Task: Create List Employee Engagement in Board Resource Allocation Software to Workspace Data Analysis and Reporting. Create List Recruitment in Board Influencer Identification to Workspace Data Analysis and Reporting. Create List Onboarding in Board Employee Performance Management and Coaching to Workspace Data Analysis and Reporting
Action: Mouse moved to (107, 415)
Screenshot: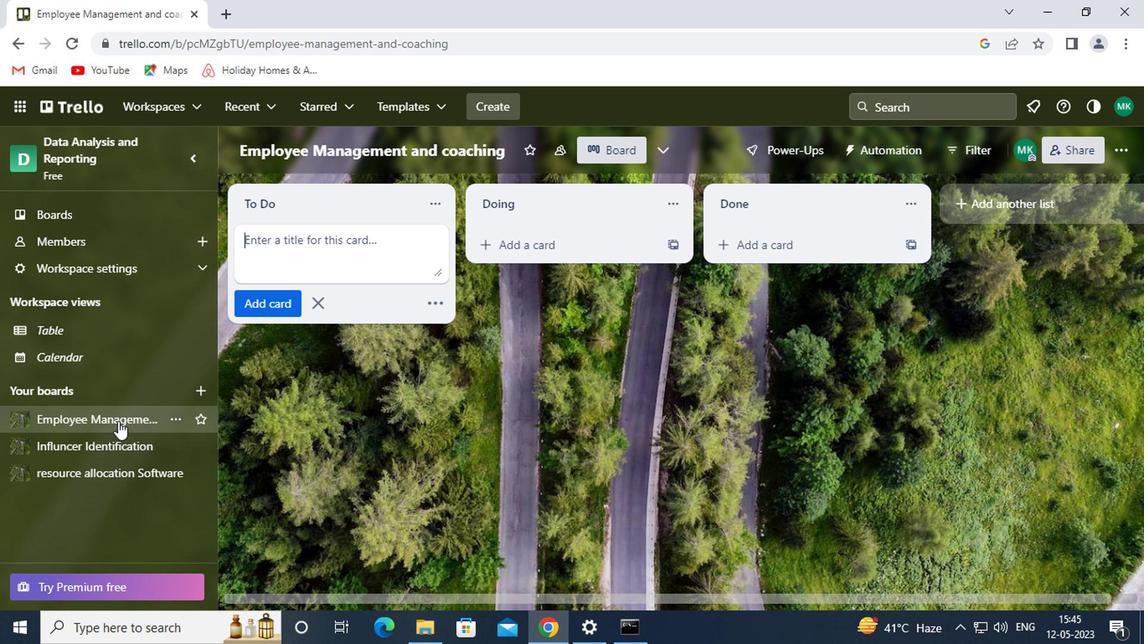 
Action: Mouse pressed left at (107, 415)
Screenshot: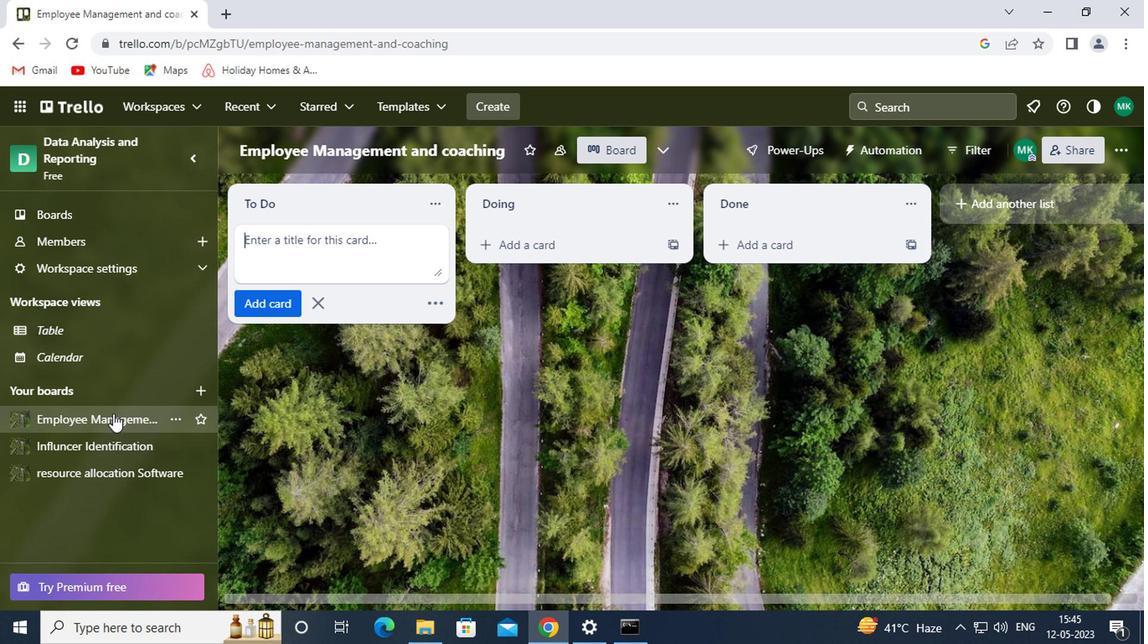 
Action: Mouse moved to (1017, 200)
Screenshot: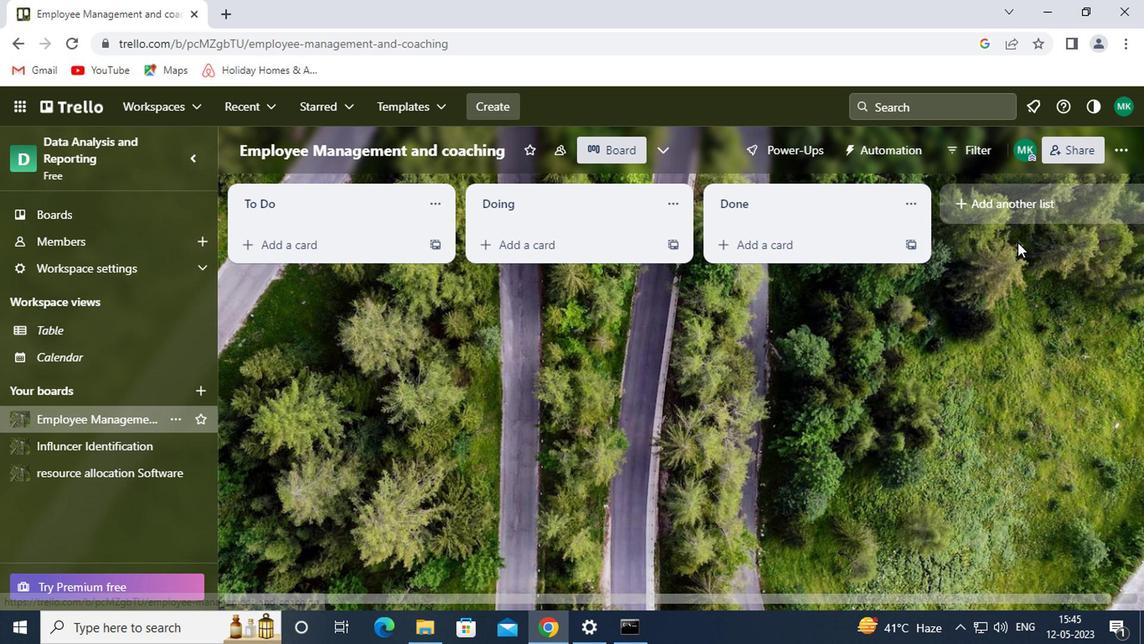 
Action: Mouse pressed left at (1017, 200)
Screenshot: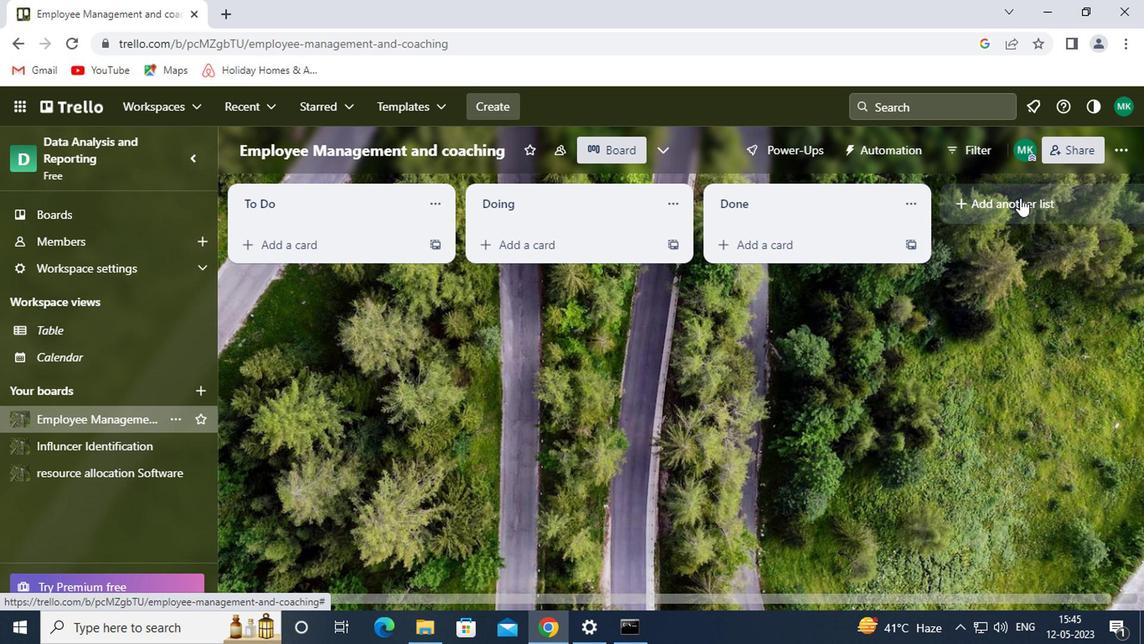 
Action: Mouse moved to (92, 473)
Screenshot: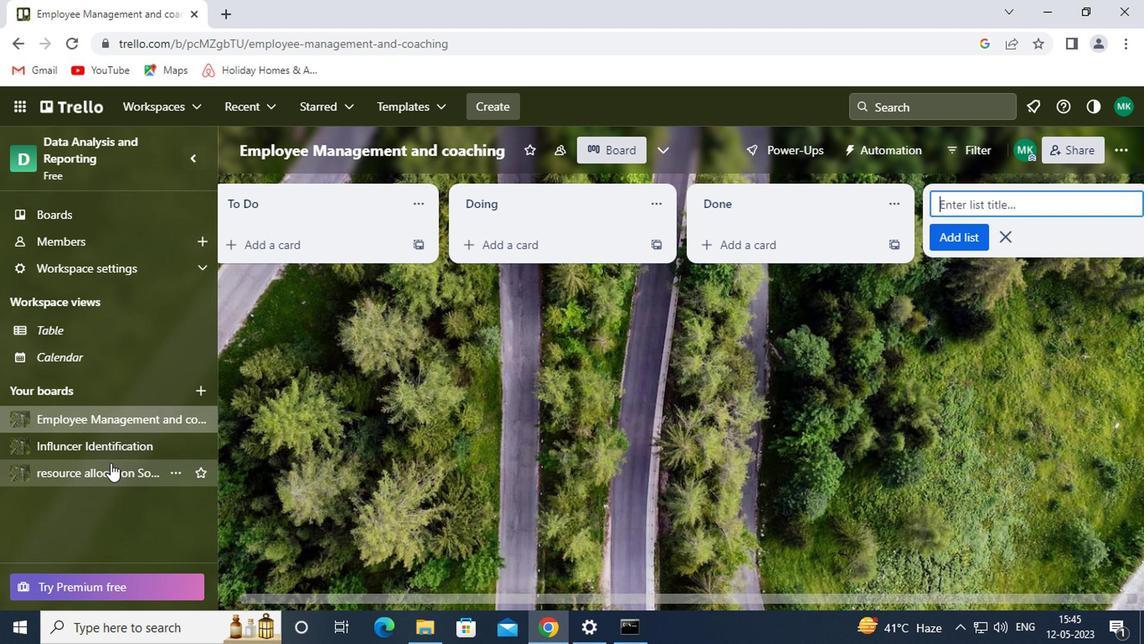 
Action: Mouse pressed left at (92, 473)
Screenshot: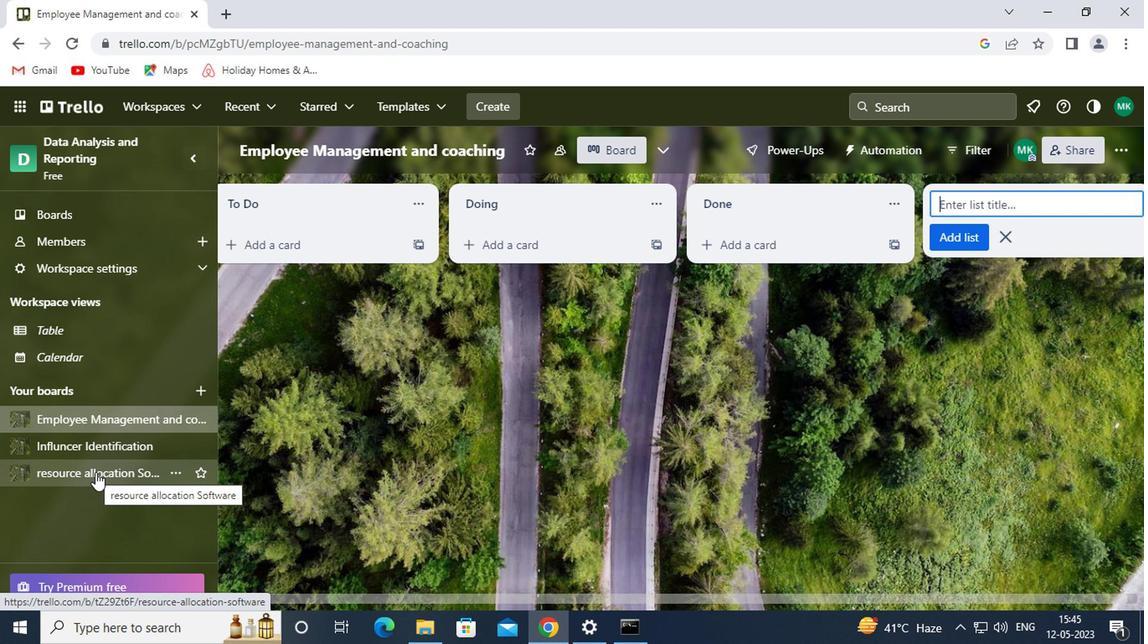 
Action: Mouse moved to (319, 211)
Screenshot: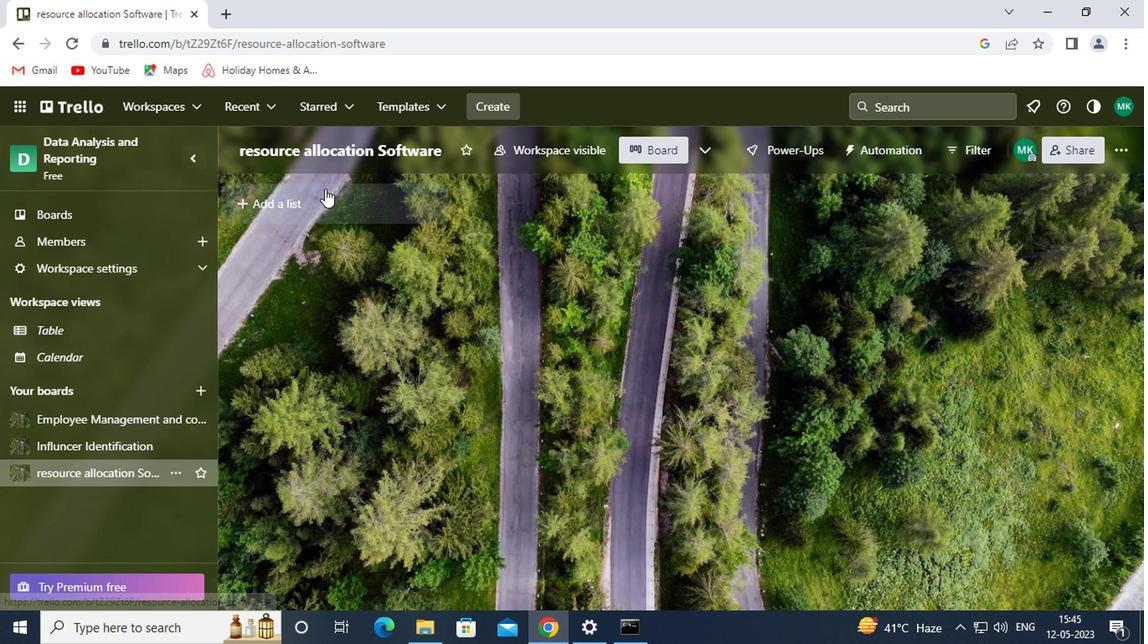 
Action: Mouse pressed left at (319, 211)
Screenshot: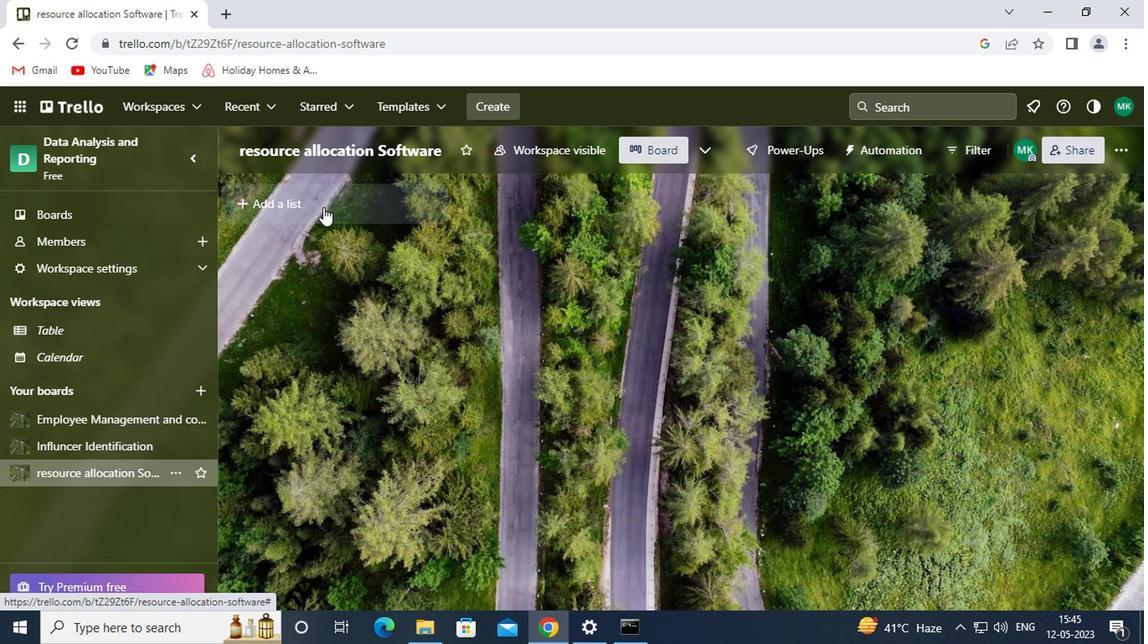 
Action: Mouse moved to (311, 206)
Screenshot: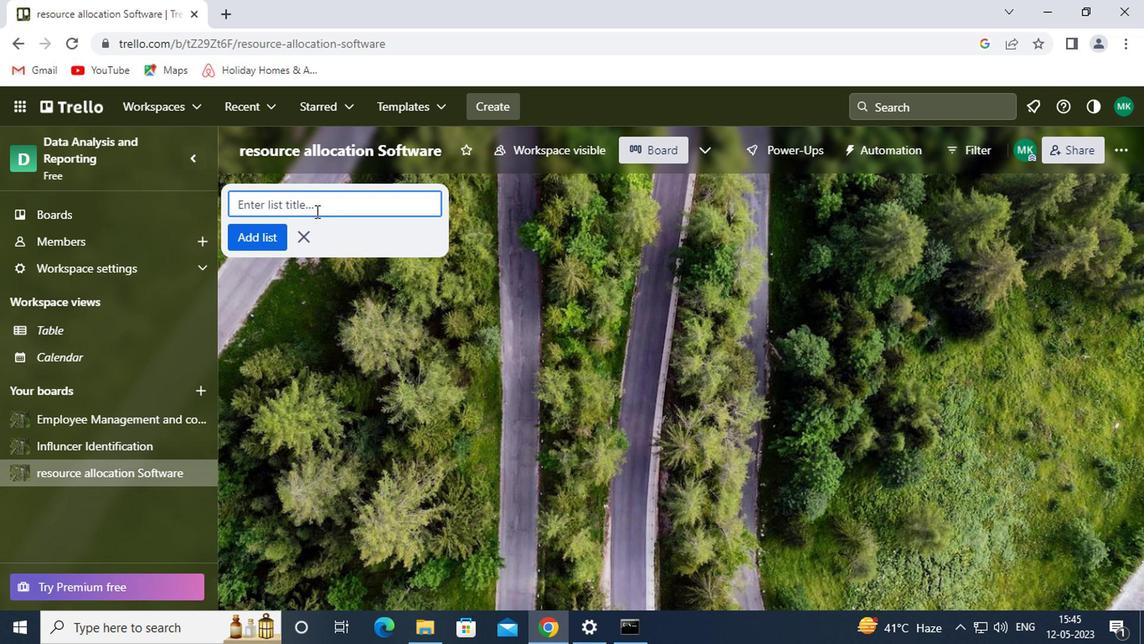 
Action: Key pressed <Key.shift>EMPLOYR<Key.backspace>EE<Key.space><Key.shift>ENGAGEMENT<Key.enter>
Screenshot: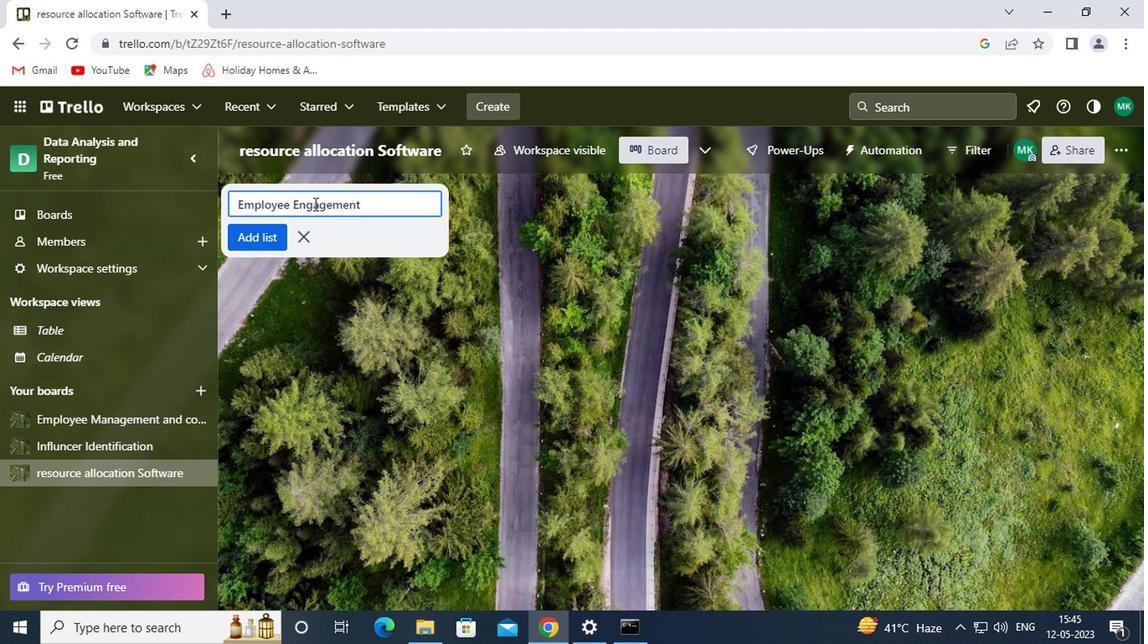 
Action: Mouse moved to (122, 448)
Screenshot: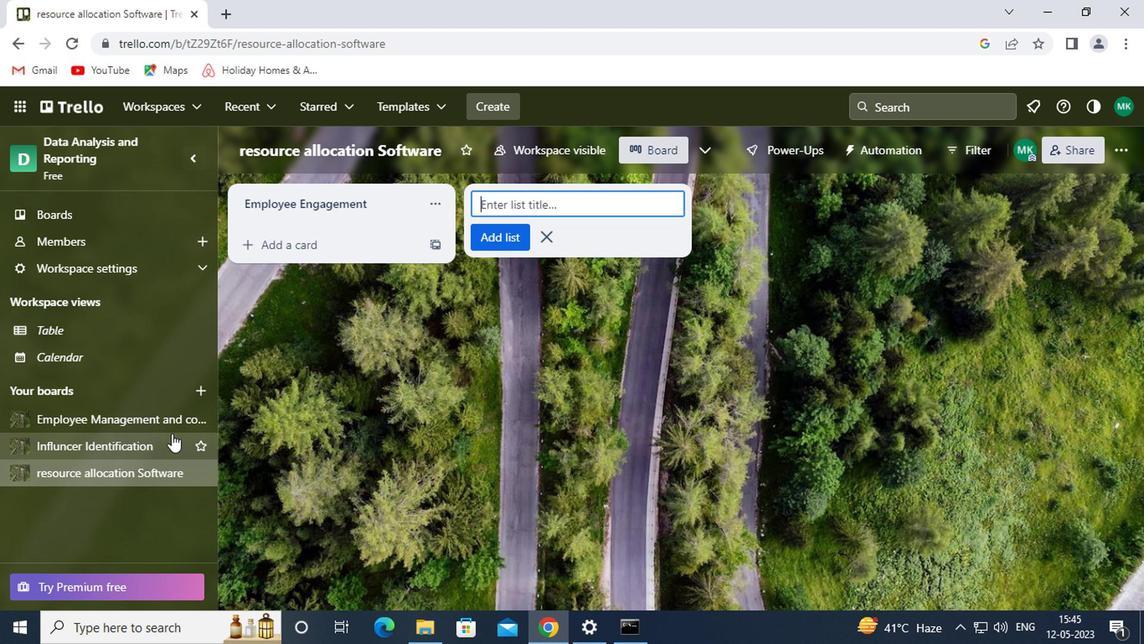 
Action: Mouse pressed left at (122, 448)
Screenshot: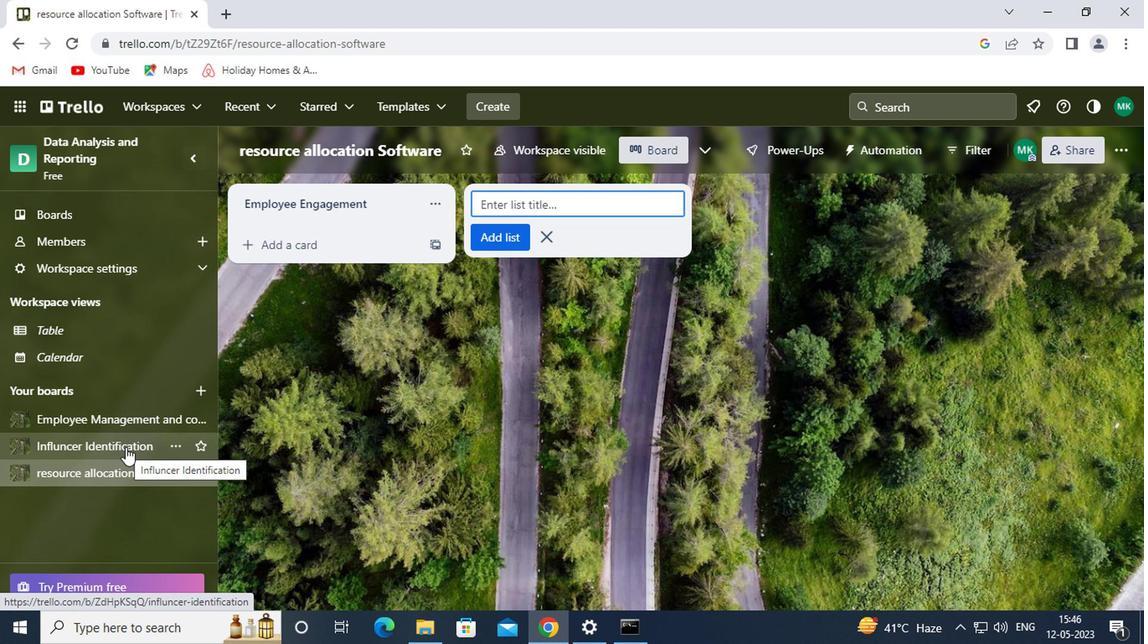 
Action: Mouse moved to (973, 194)
Screenshot: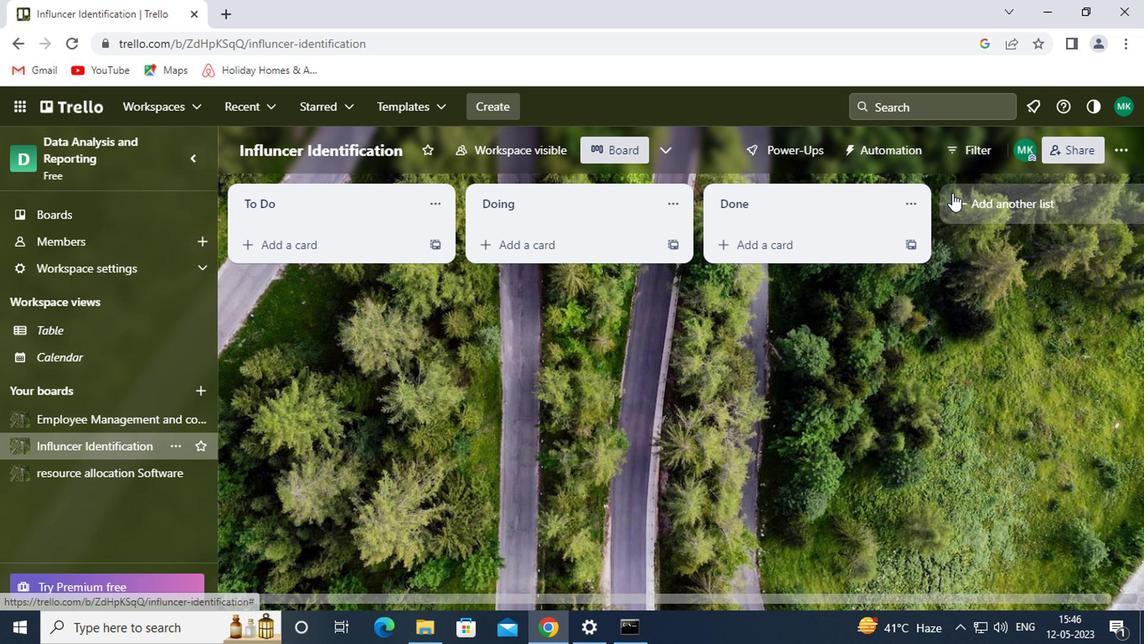 
Action: Mouse pressed left at (973, 194)
Screenshot: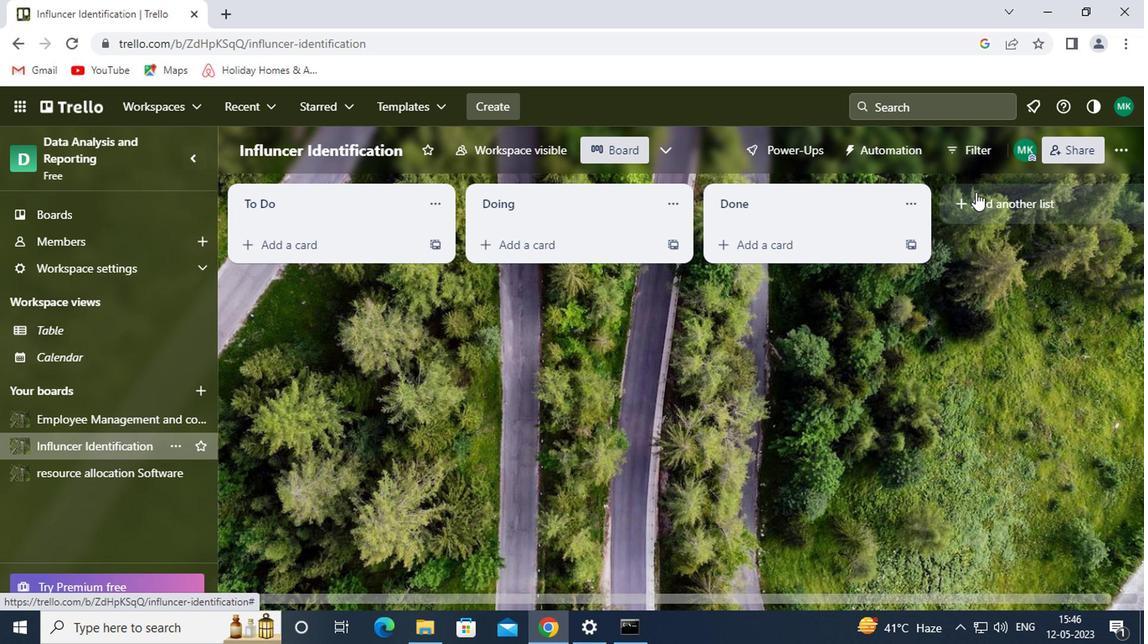 
Action: Mouse moved to (966, 211)
Screenshot: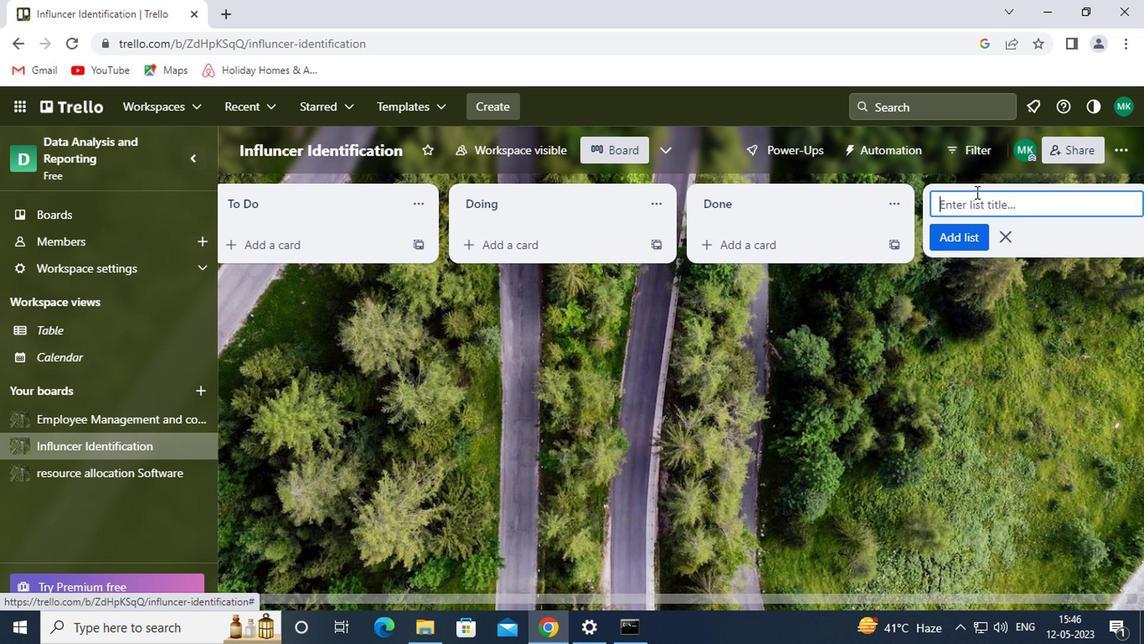 
Action: Key pressed <Key.shift><Key.shift><Key.shift><Key.shift><Key.shift><Key.shift><Key.shift><Key.shift><Key.shift><Key.shift><Key.shift><Key.shift><Key.shift><Key.shift><Key.shift><Key.shift><Key.shift><Key.shift><Key.shift><Key.shift><Key.shift><Key.shift><Key.shift><Key.shift><Key.shift><Key.shift><Key.shift><Key.shift><Key.shift><Key.shift><Key.shift><Key.shift><Key.shift><Key.shift><Key.shift><Key.shift><Key.shift><Key.shift><Key.shift><Key.shift><Key.shift><Key.shift><Key.shift><Key.shift><Key.shift><Key.shift><Key.shift><Key.shift><Key.shift><Key.shift><Key.shift><Key.shift><Key.shift><Key.shift><Key.shift><Key.shift><Key.shift><Key.shift><Key.shift><Key.shift><Key.shift><Key.shift><Key.shift><Key.shift><Key.shift><Key.shift><Key.shift><Key.shift><Key.shift><Key.shift><Key.shift><Key.shift><Key.shift><Key.shift><Key.shift><Key.shift><Key.shift><Key.shift><Key.shift><Key.shift><Key.shift>RECRUITMENT<Key.enter>
Screenshot: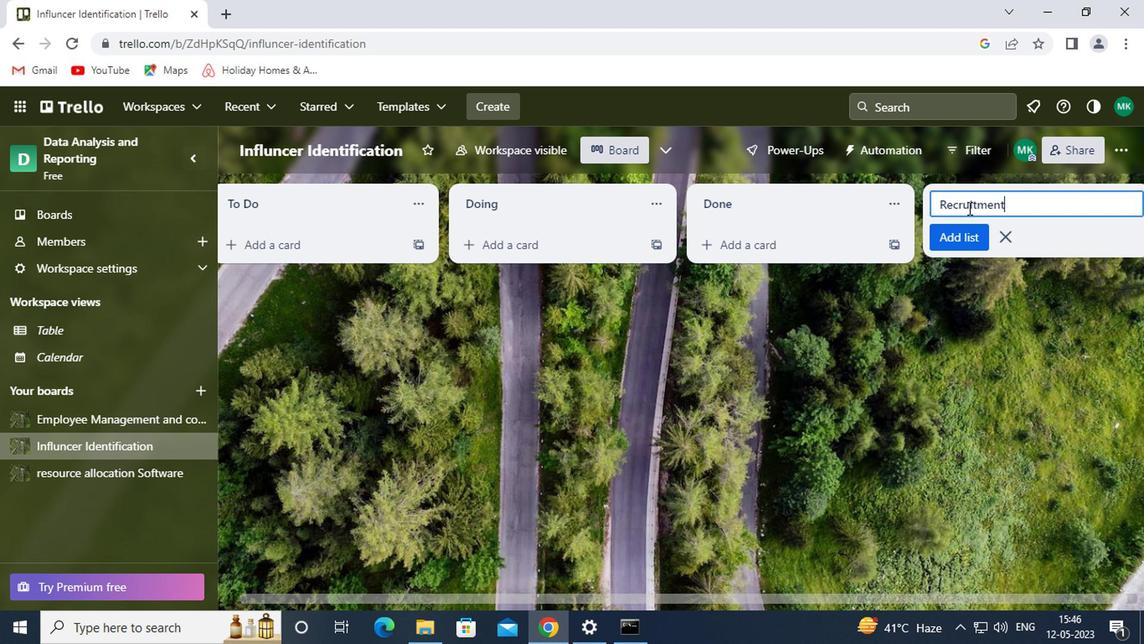 
Action: Mouse moved to (60, 420)
Screenshot: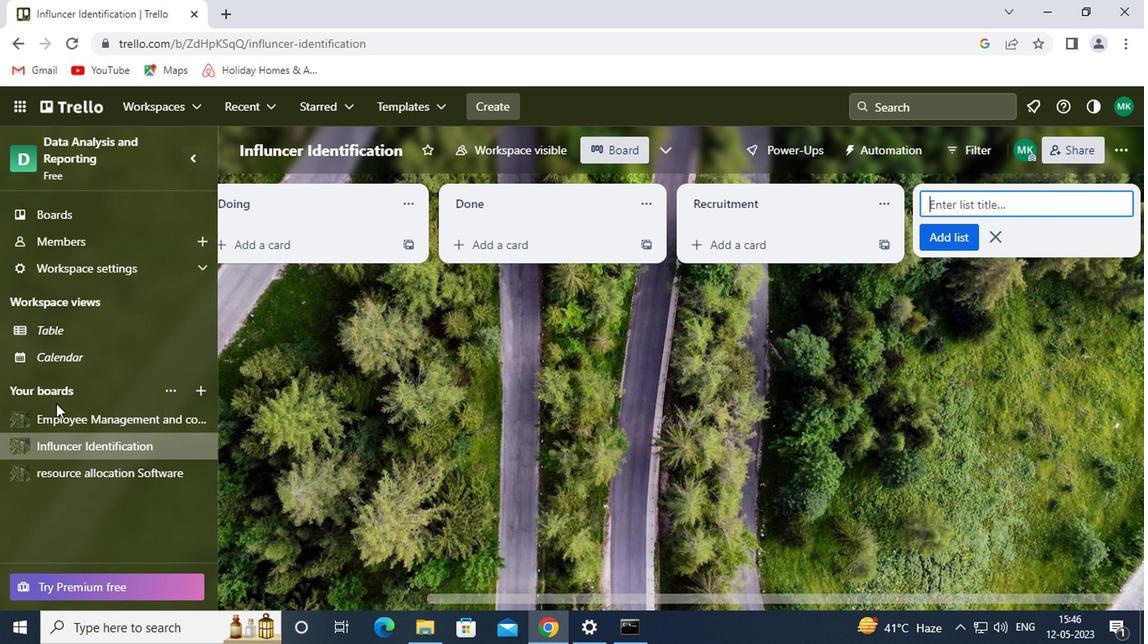 
Action: Mouse pressed left at (60, 420)
Screenshot: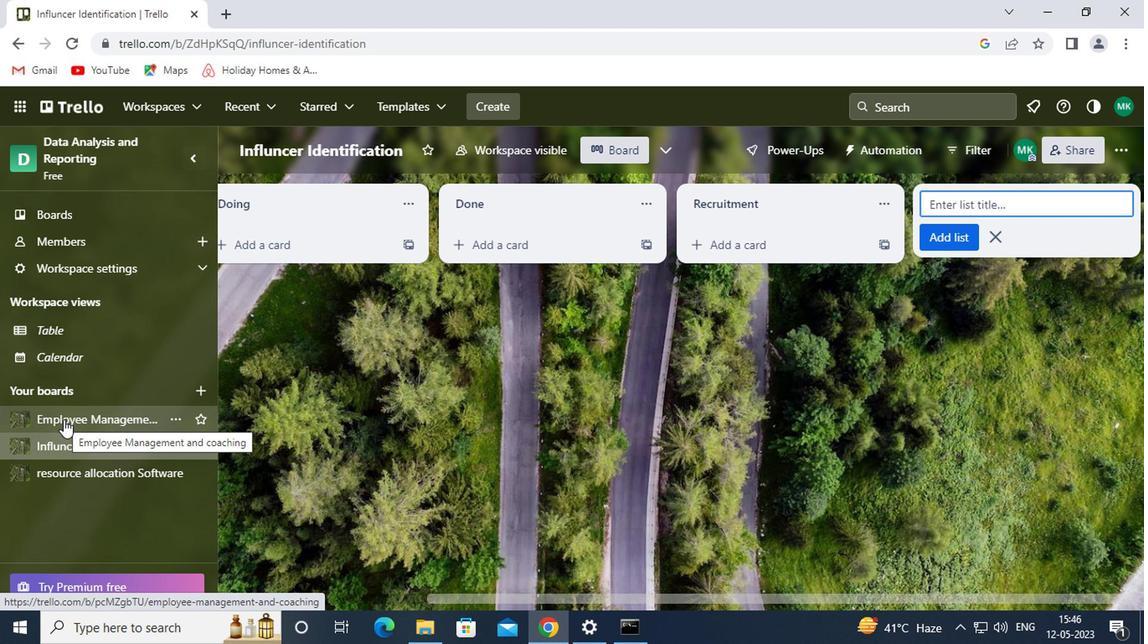 
Action: Mouse moved to (994, 211)
Screenshot: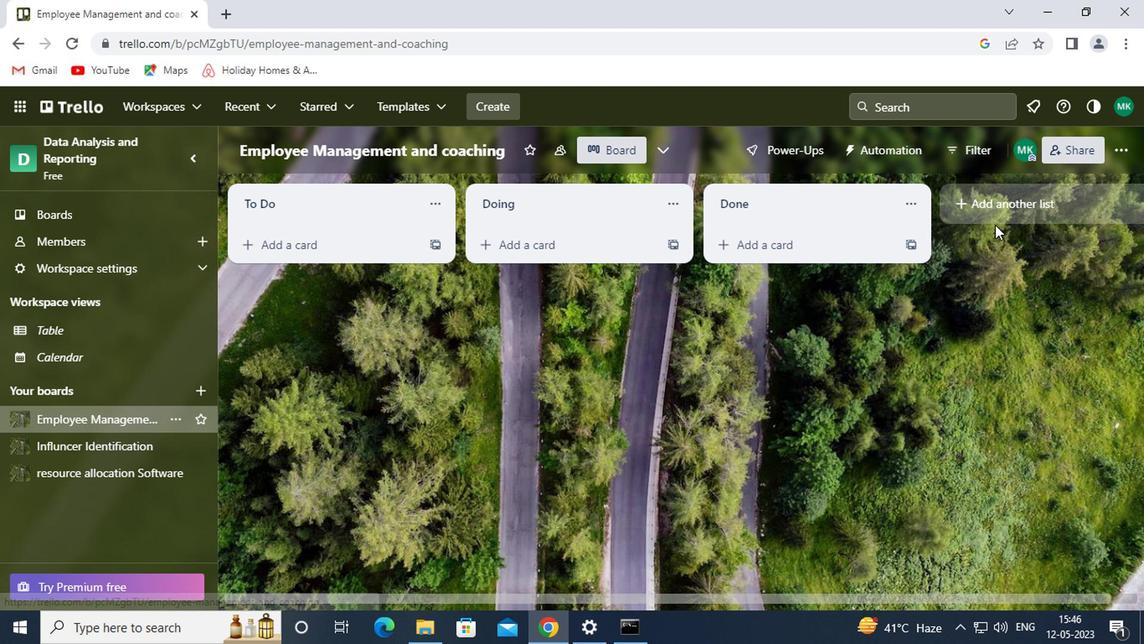 
Action: Mouse pressed left at (994, 211)
Screenshot: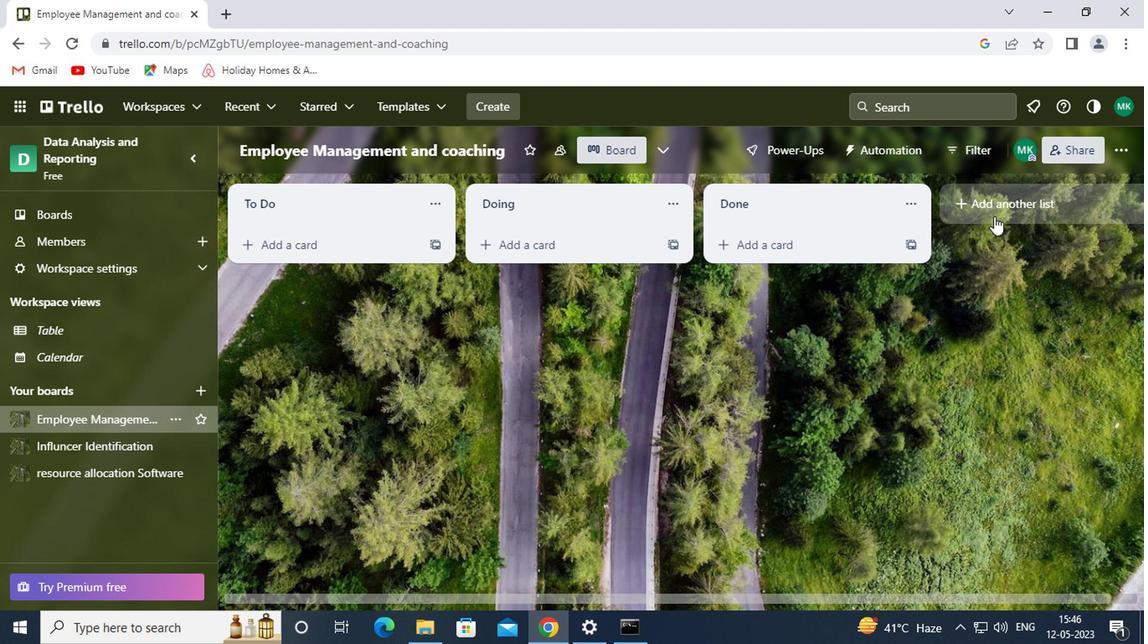 
Action: Key pressed <Key.shift>ONBOARDING<Key.enter>
Screenshot: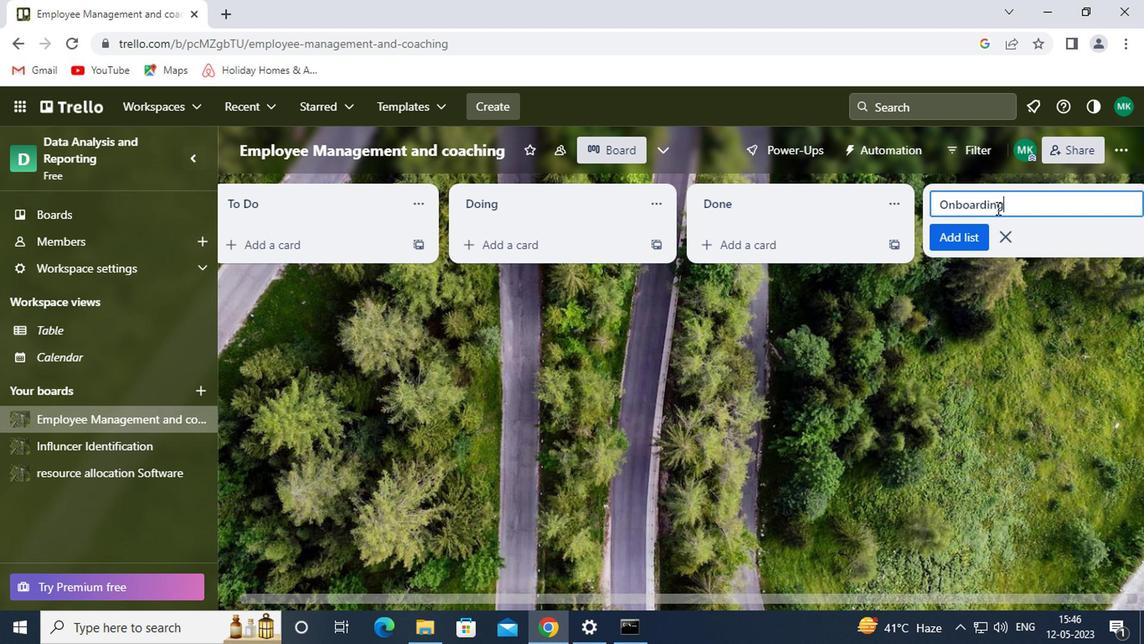 
